 Task: Schedule a recurring monthly meeting titled 'Monthly Business Review' on the 2nd day of each month, starting July 2, 2023, and invite specified attendees.
Action: Mouse moved to (14, 56)
Screenshot: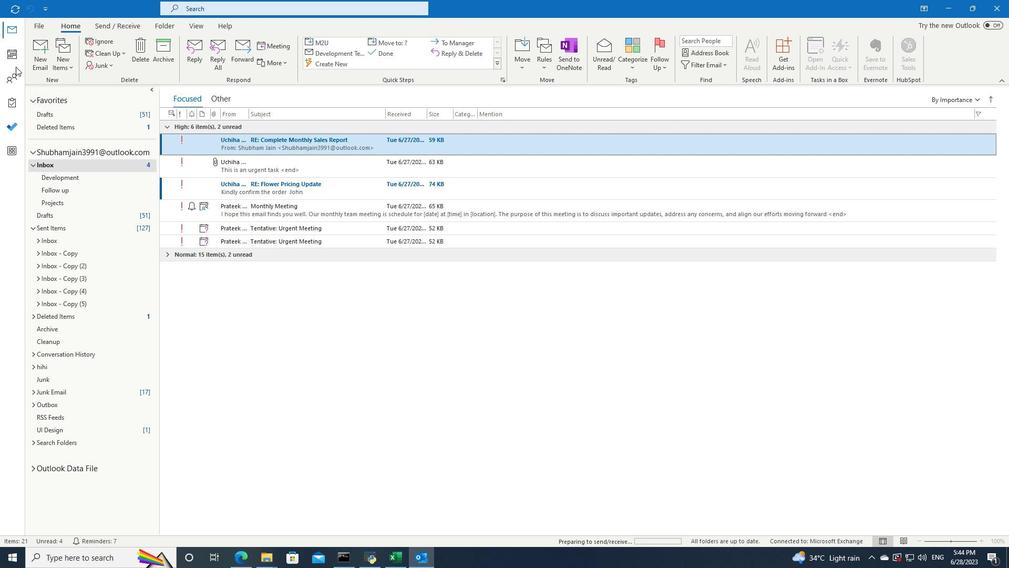 
Action: Mouse pressed left at (14, 56)
Screenshot: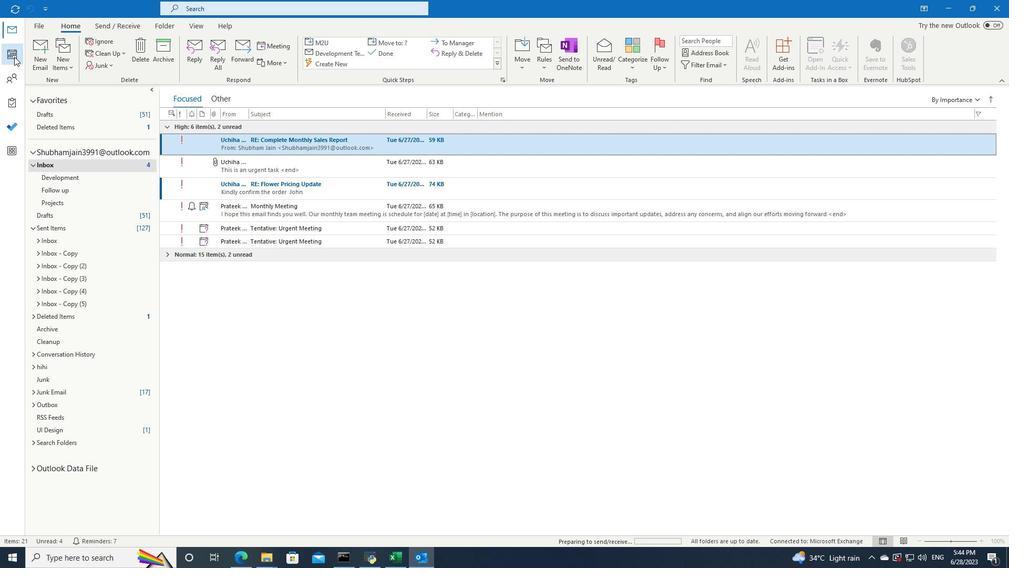 
Action: Mouse moved to (301, 57)
Screenshot: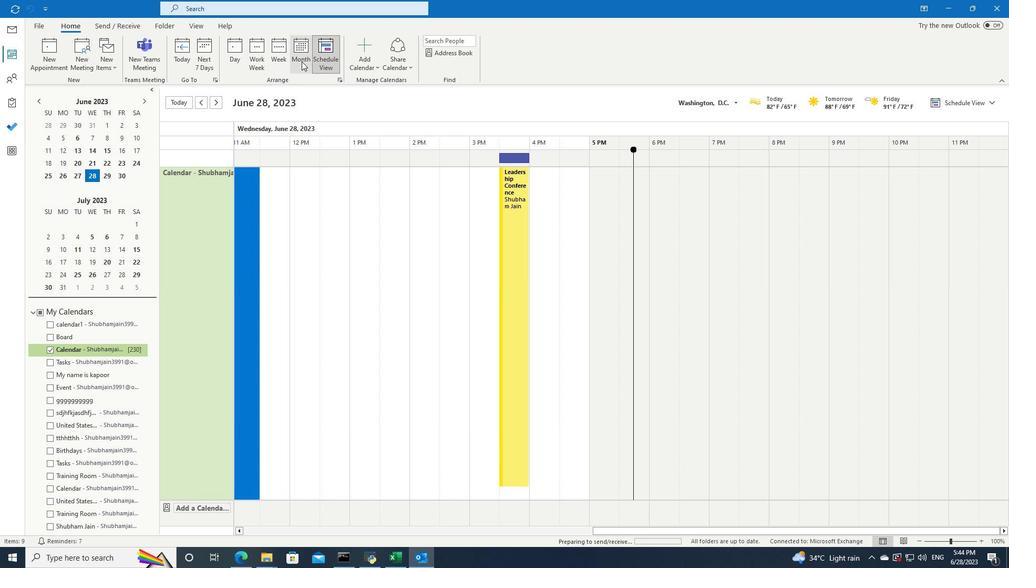 
Action: Mouse pressed left at (301, 57)
Screenshot: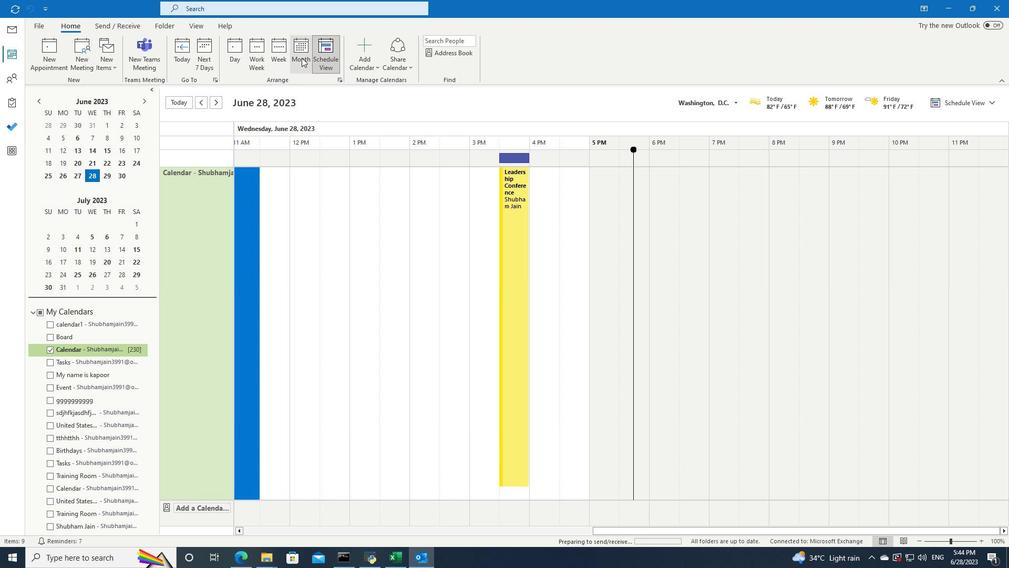 
Action: Mouse moved to (544, 411)
Screenshot: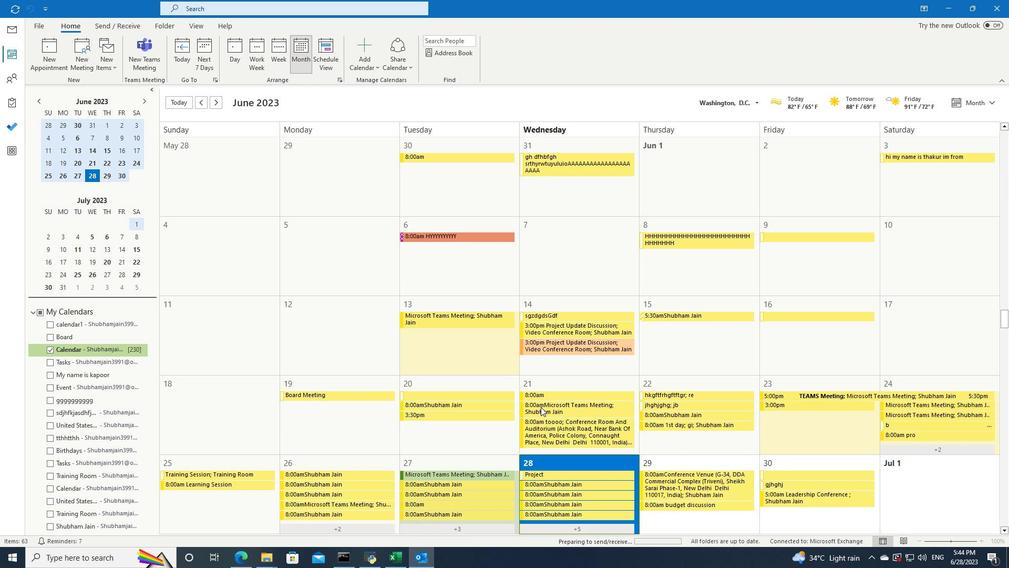 
Action: Mouse scrolled (544, 411) with delta (0, 0)
Screenshot: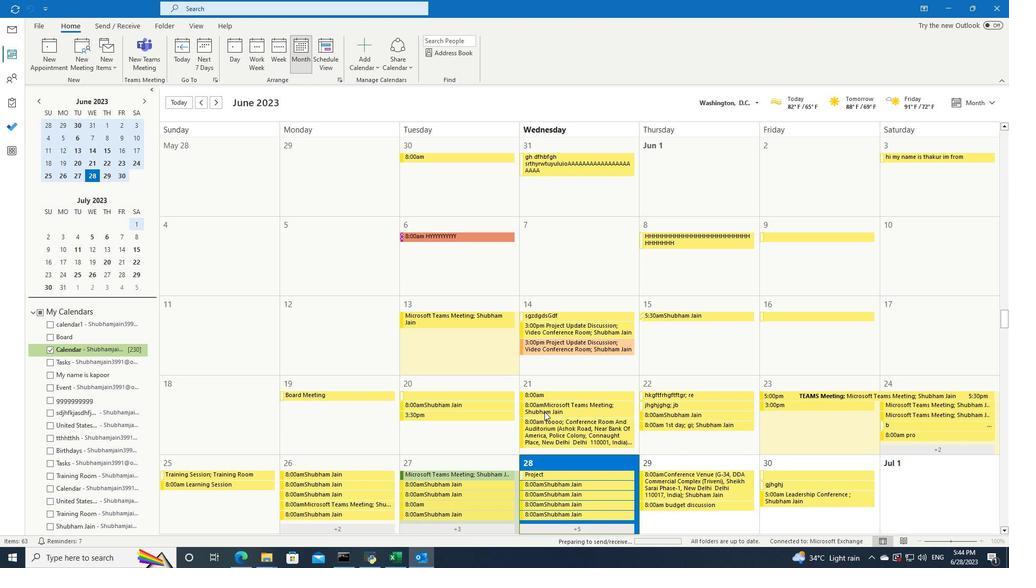 
Action: Mouse scrolled (544, 411) with delta (0, 0)
Screenshot: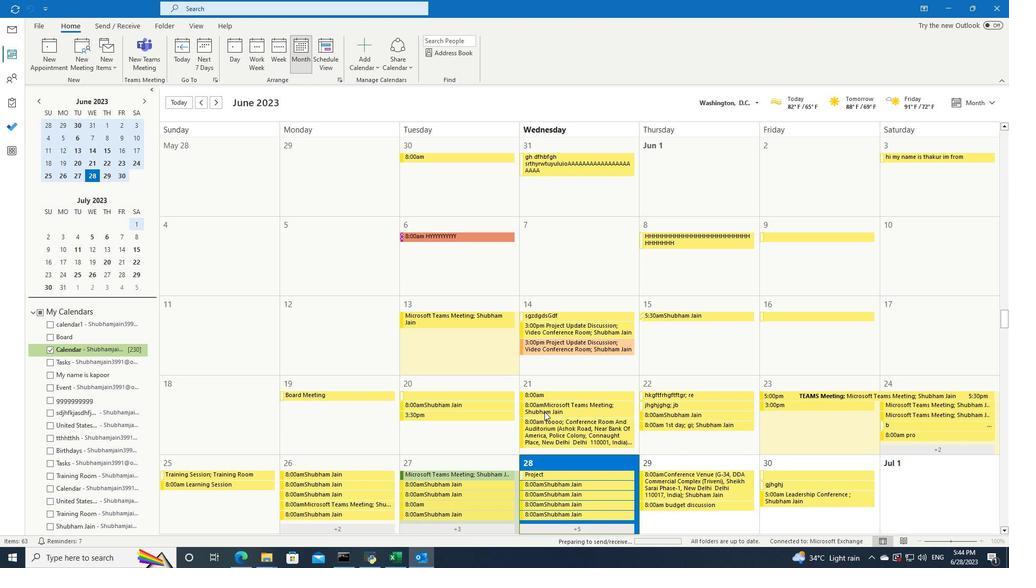 
Action: Mouse scrolled (544, 411) with delta (0, 0)
Screenshot: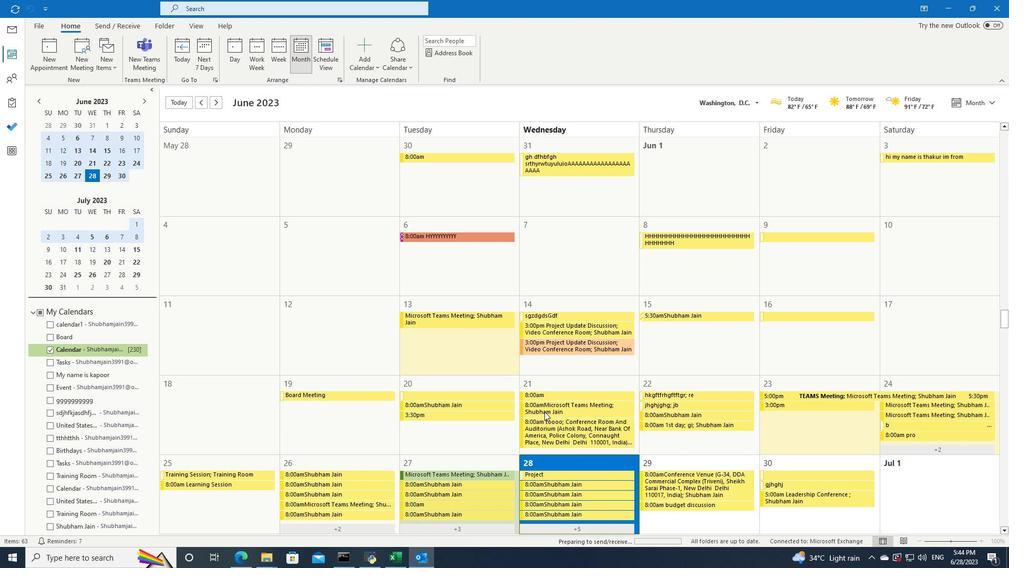 
Action: Mouse moved to (206, 311)
Screenshot: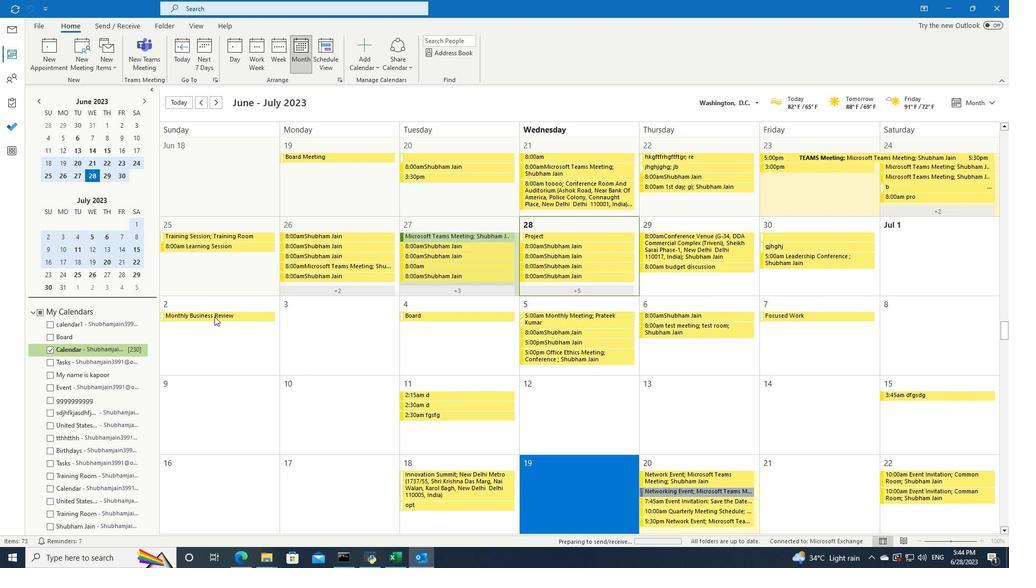 
Action: Mouse pressed left at (206, 311)
Screenshot: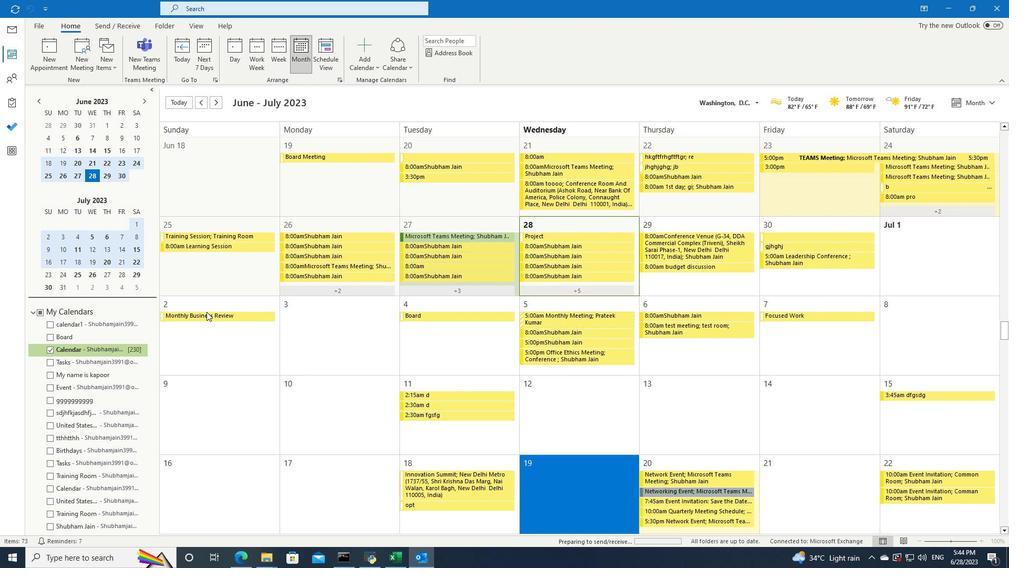 
Action: Mouse pressed left at (206, 311)
Screenshot: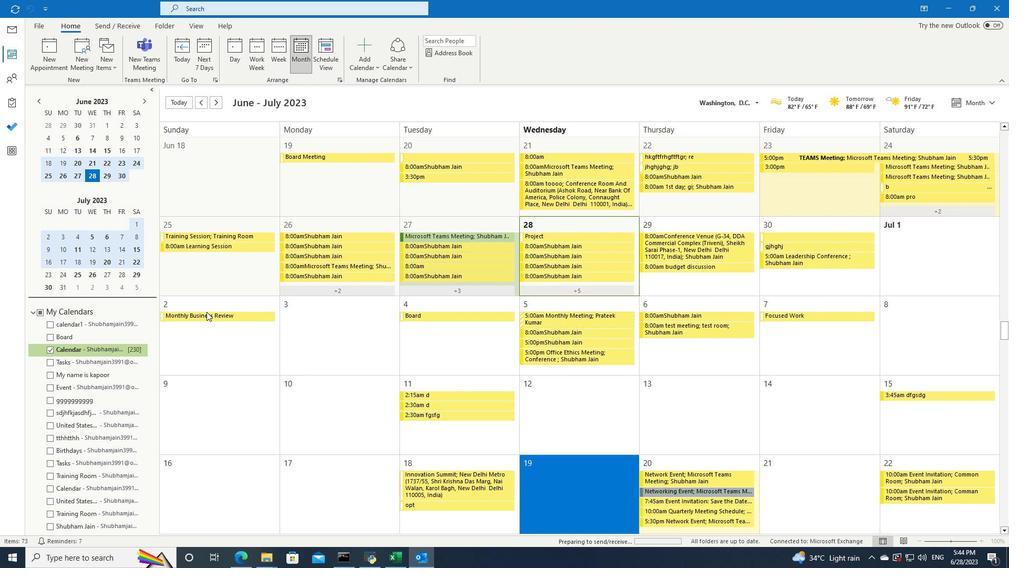 
Action: Mouse moved to (181, 64)
Screenshot: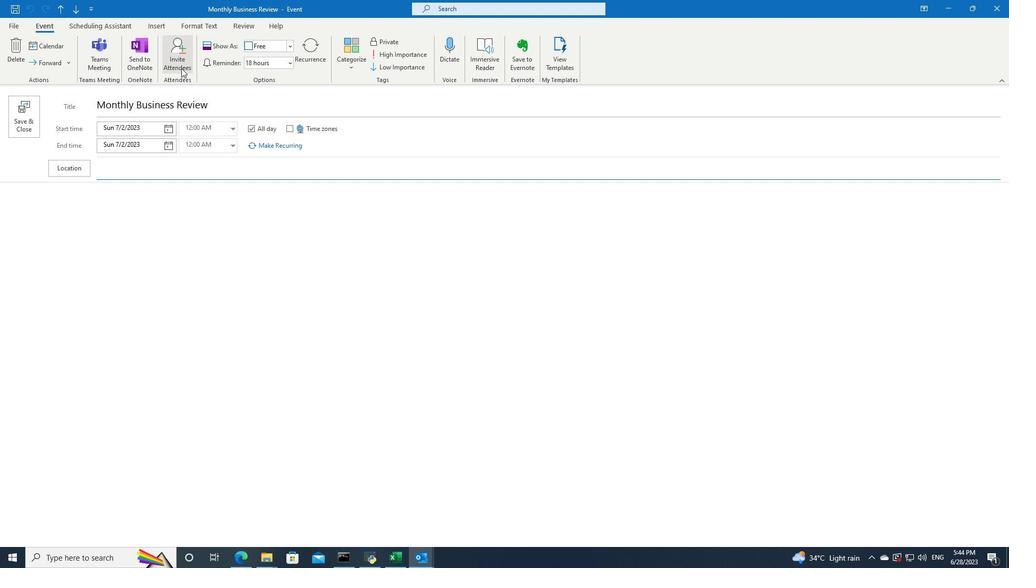 
Action: Mouse pressed left at (181, 64)
Screenshot: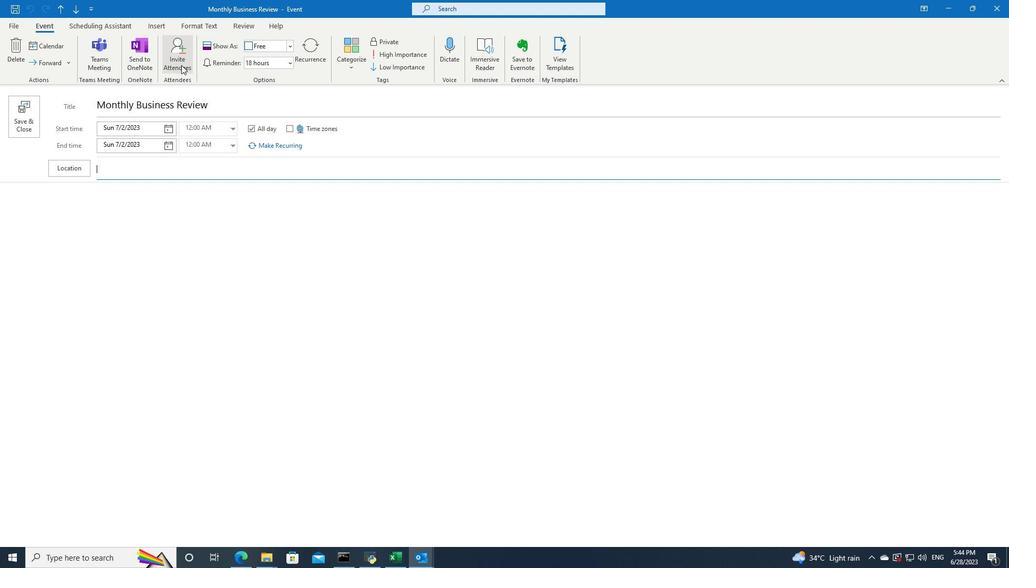
Action: Mouse moved to (144, 115)
Screenshot: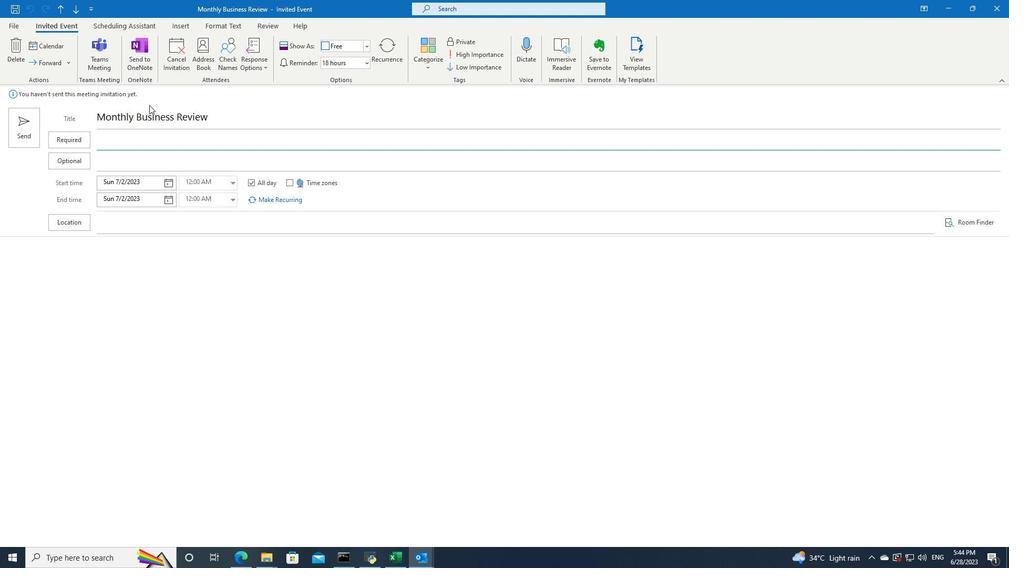 
Action: Key pressed piyush.bhardwajini<Key.shift>@softage.net
Screenshot: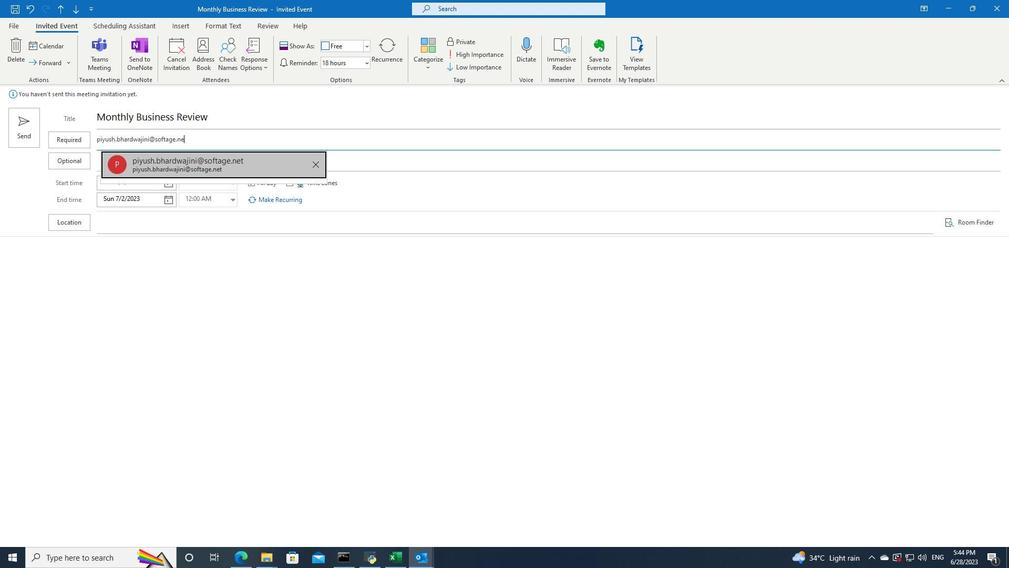 
Action: Mouse moved to (204, 167)
Screenshot: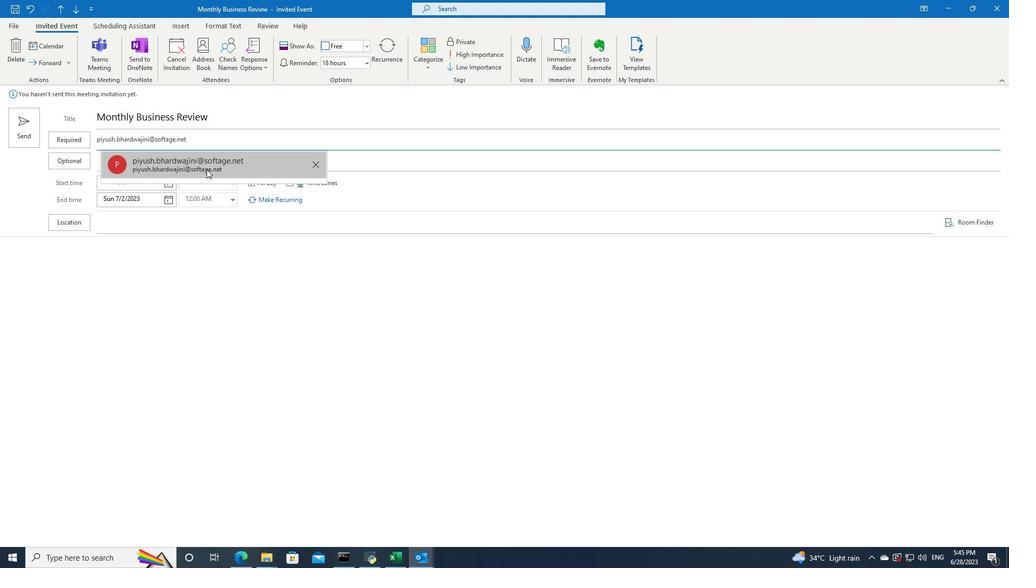 
Action: Mouse pressed left at (204, 167)
Screenshot: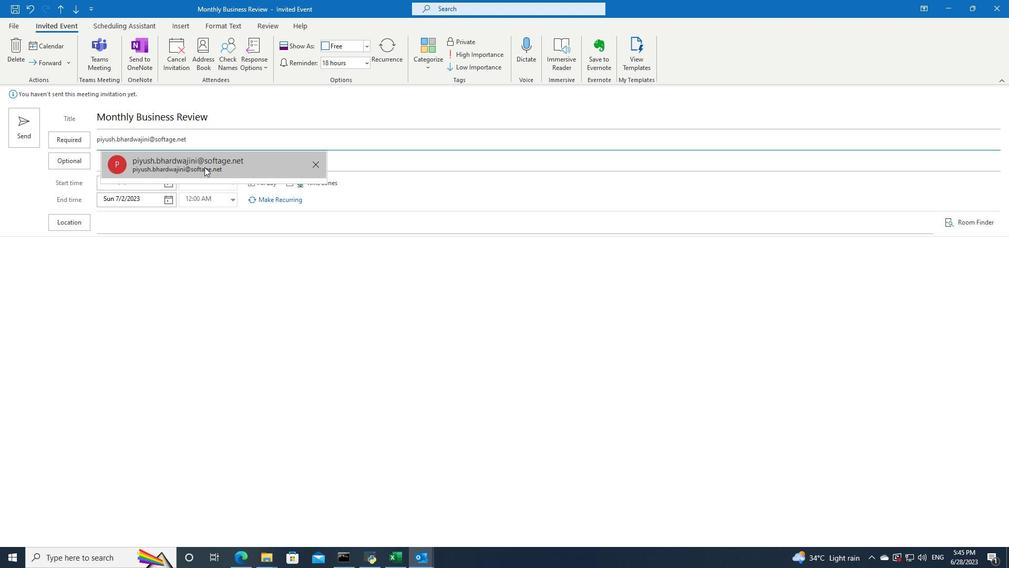 
Action: Key pressed rohanraj.sharma<Key.shift>@softage.net
Screenshot: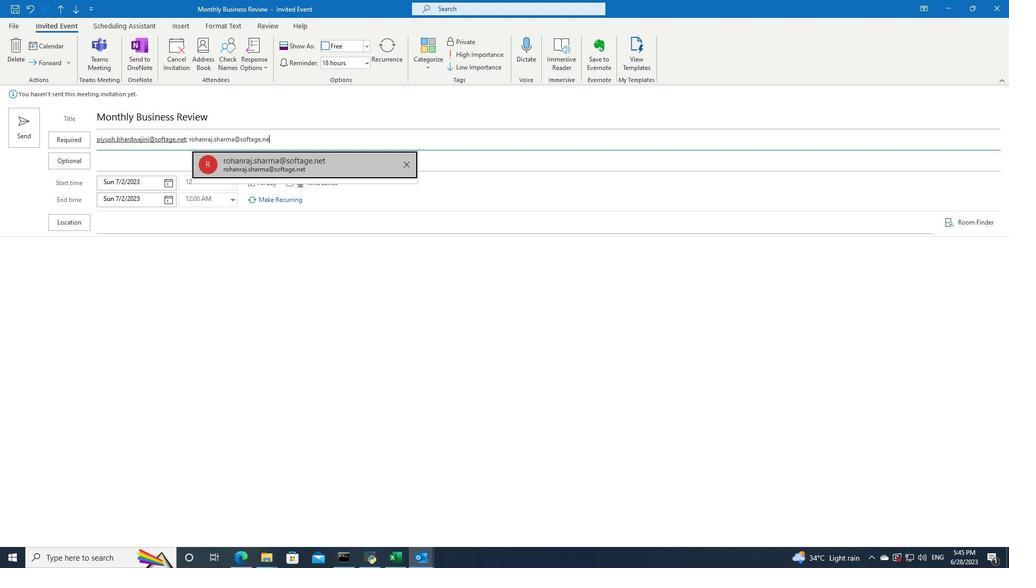 
Action: Mouse moved to (255, 166)
Screenshot: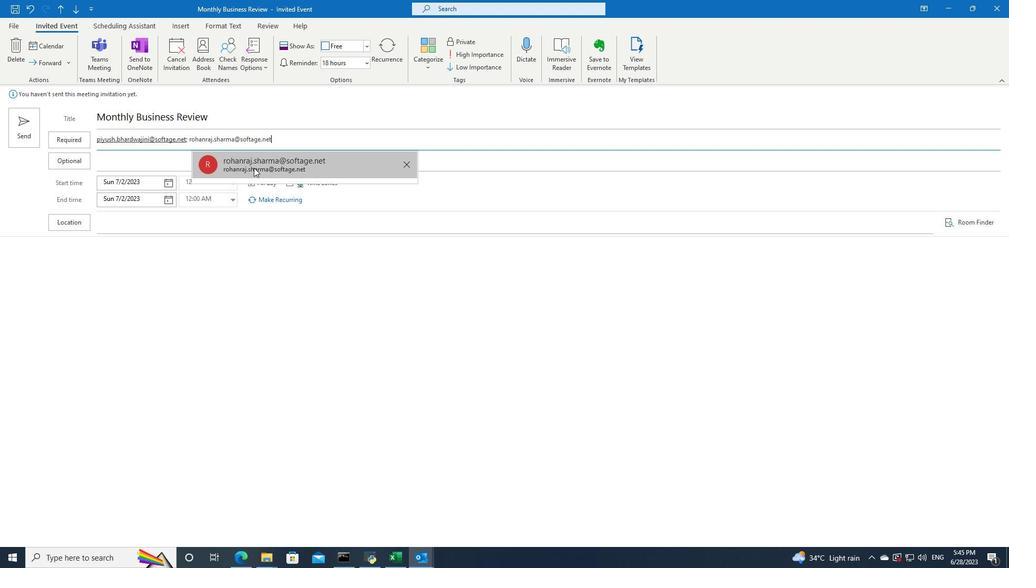 
Action: Mouse pressed left at (255, 166)
Screenshot: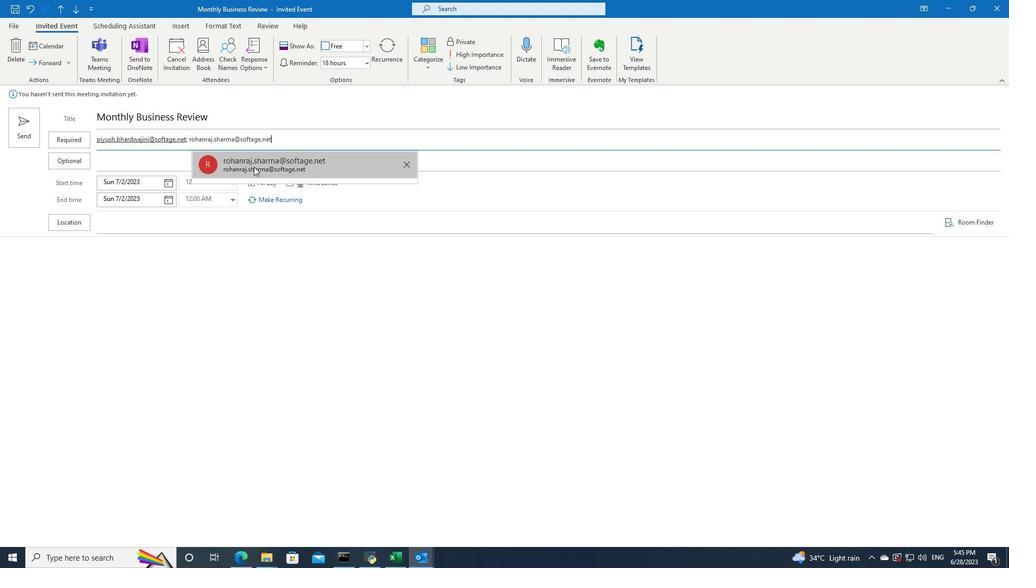 
Action: Mouse moved to (391, 57)
Screenshot: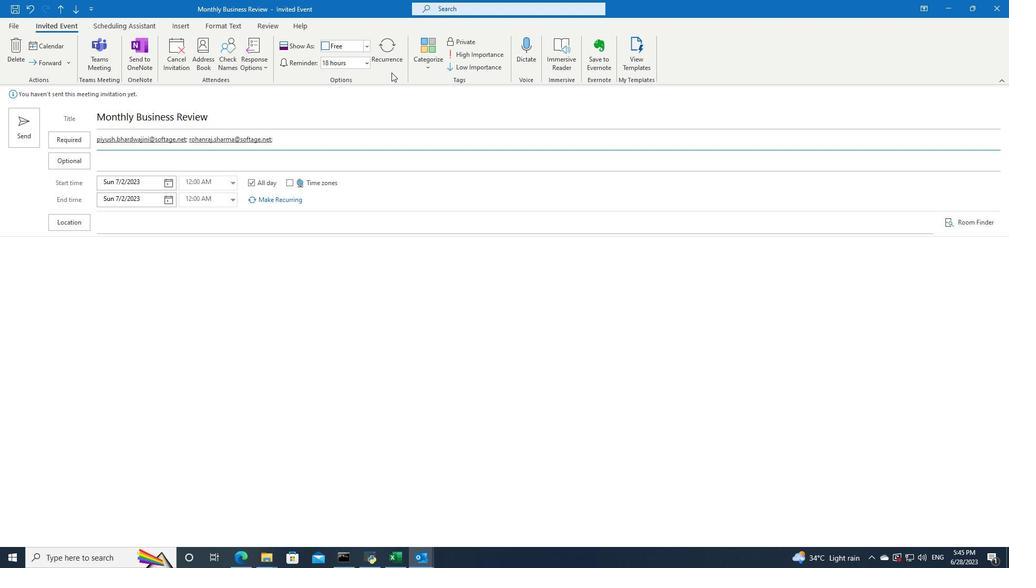 
Action: Mouse pressed left at (391, 57)
Screenshot: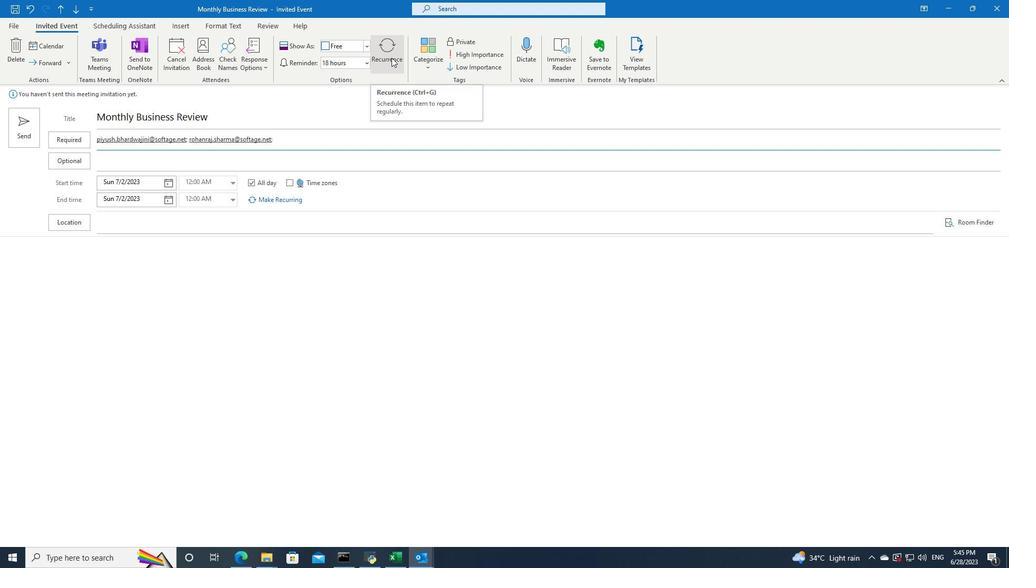
Action: Mouse moved to (388, 276)
Screenshot: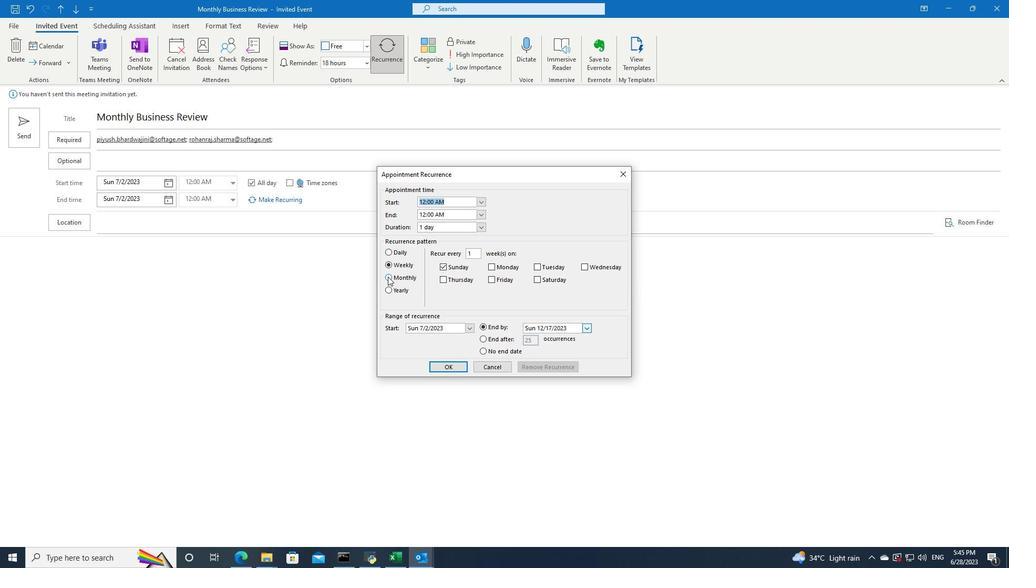
Action: Mouse pressed left at (388, 276)
Screenshot: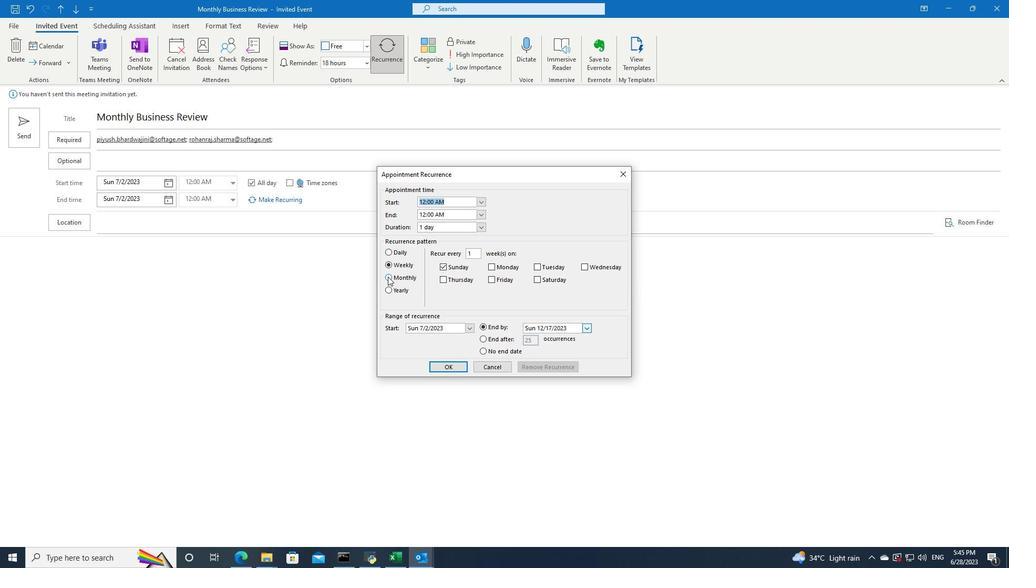 
Action: Mouse moved to (443, 366)
Screenshot: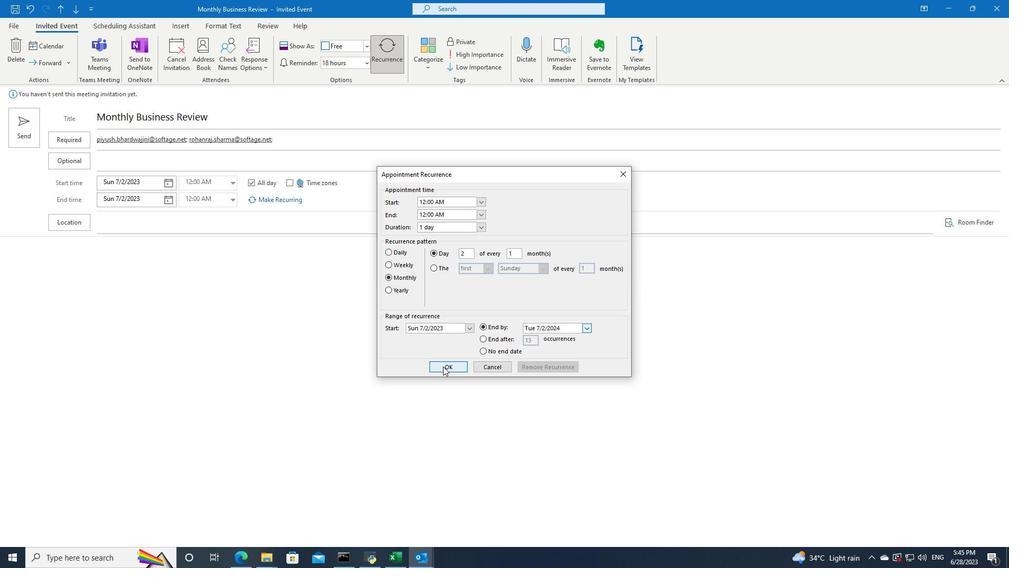 
Action: Mouse pressed left at (443, 366)
Screenshot: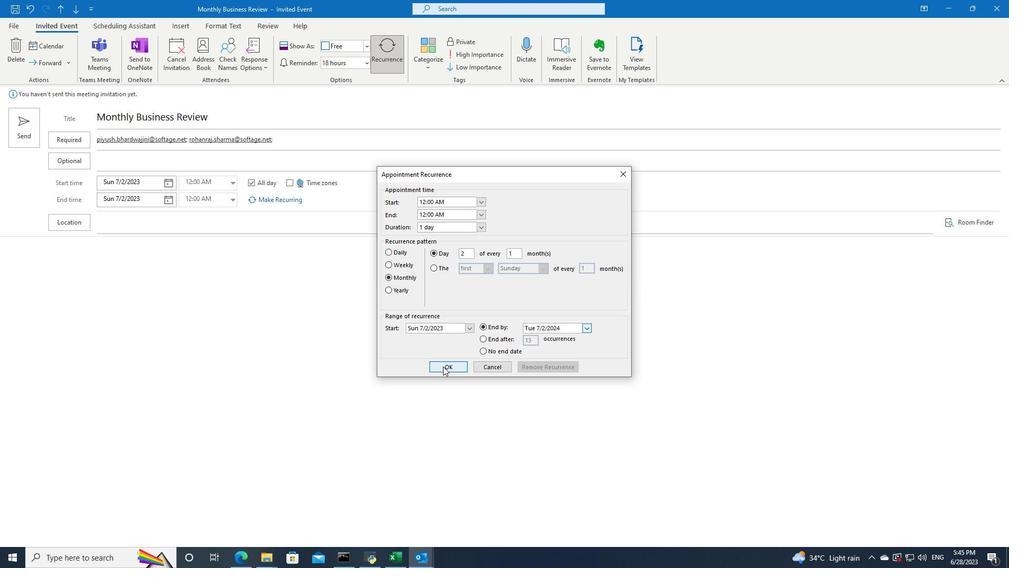 
